Task: Add an event with the title Casual Conference: Industry Conference, date '2023/10/04', time 9:40 AM to 11:40 AM, logged in from the account softage.10@softage.netand send the event invitation to softage.8@softage.net and softage.9@softage.net. Set a reminder for the event 2 hour before
Action: Mouse moved to (80, 108)
Screenshot: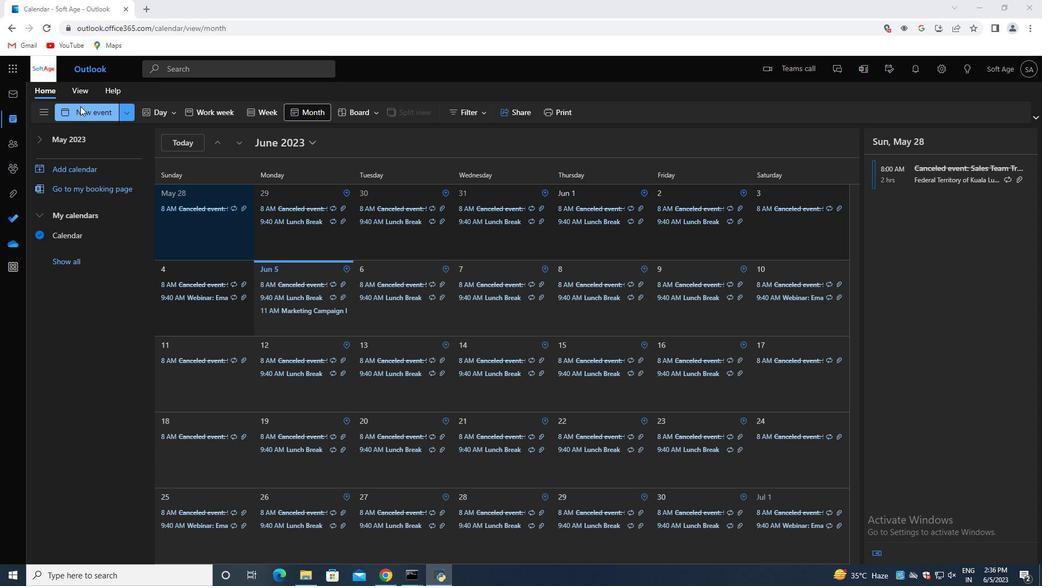 
Action: Mouse pressed left at (80, 108)
Screenshot: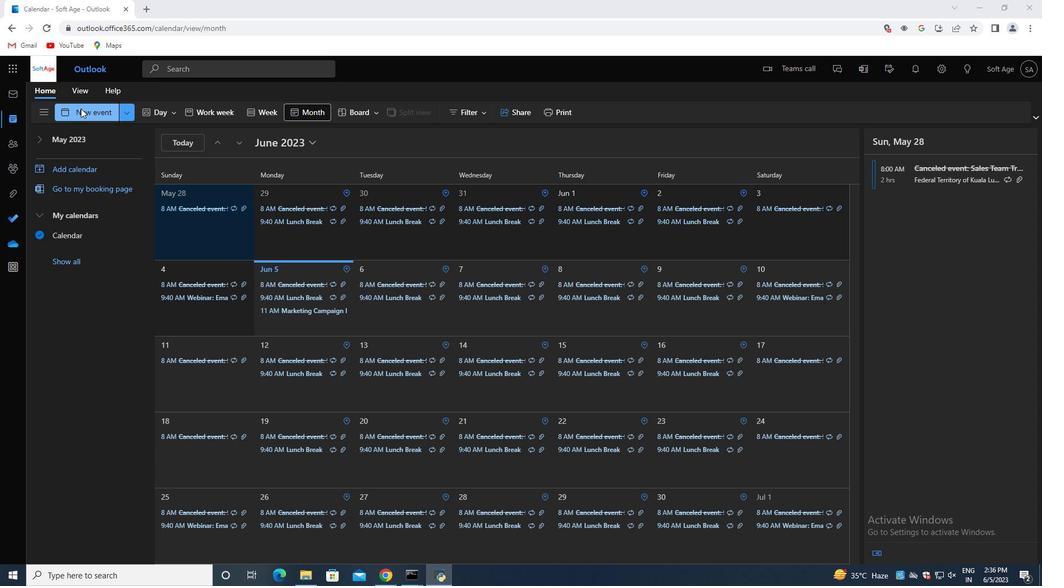 
Action: Mouse moved to (278, 180)
Screenshot: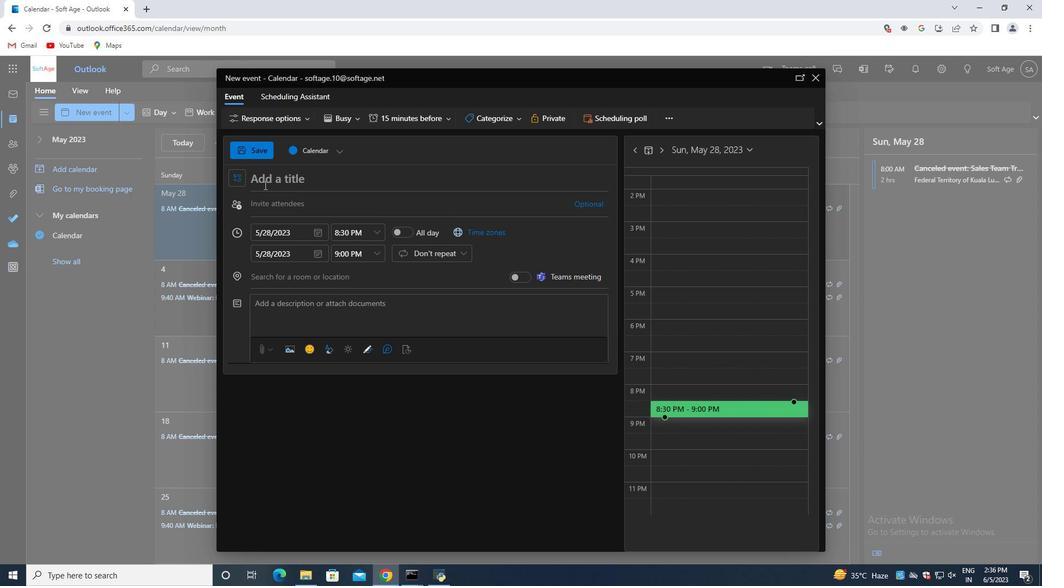 
Action: Mouse pressed left at (278, 180)
Screenshot: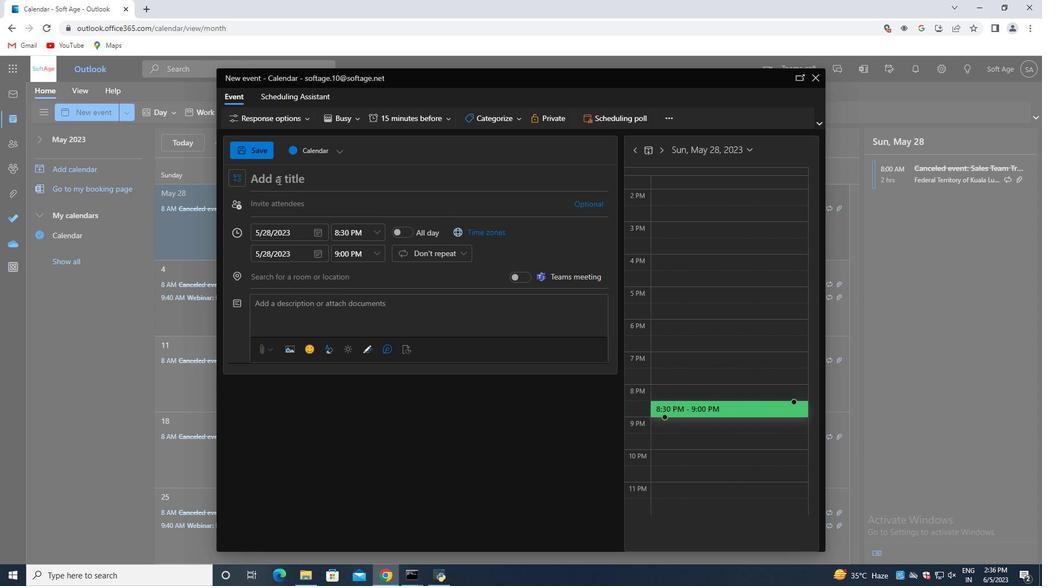 
Action: Key pressed <Key.shift>Casual<Key.space><Key.shift>Conference<Key.shift_r>:<Key.space><Key.shift>Industry<Key.space><Key.shift>Conference
Screenshot: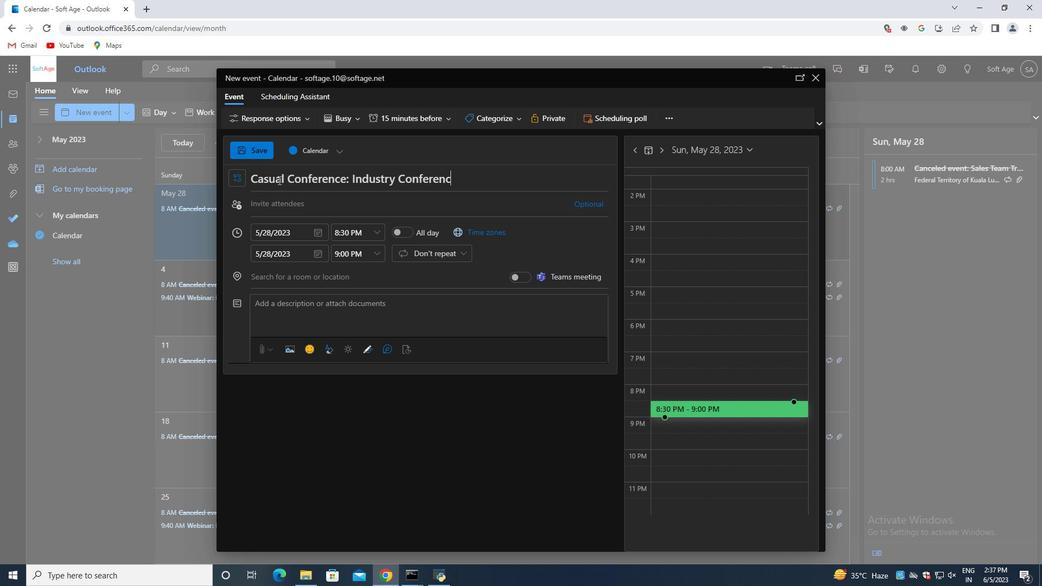 
Action: Mouse moved to (316, 234)
Screenshot: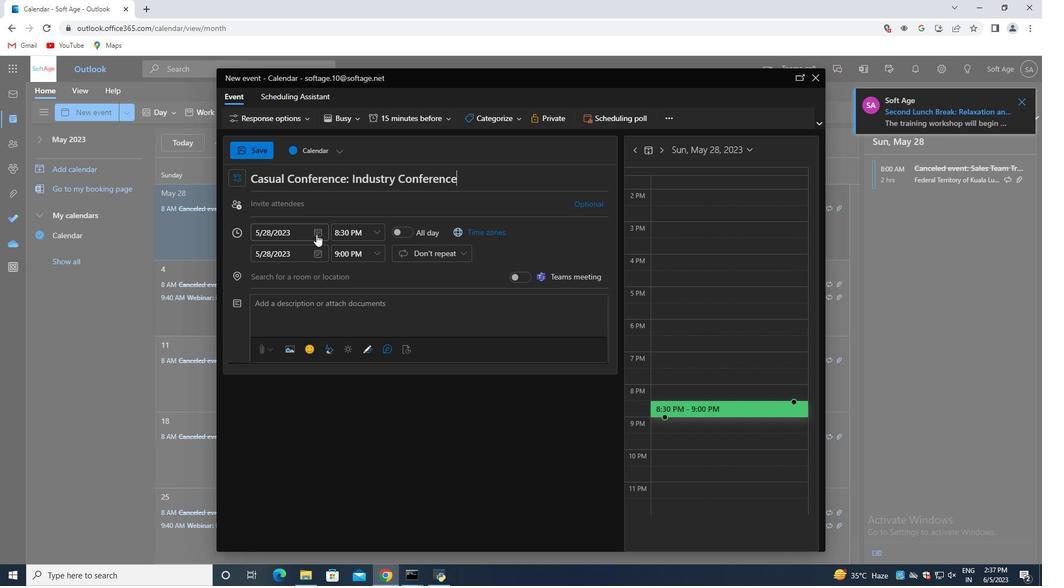 
Action: Mouse pressed left at (316, 234)
Screenshot: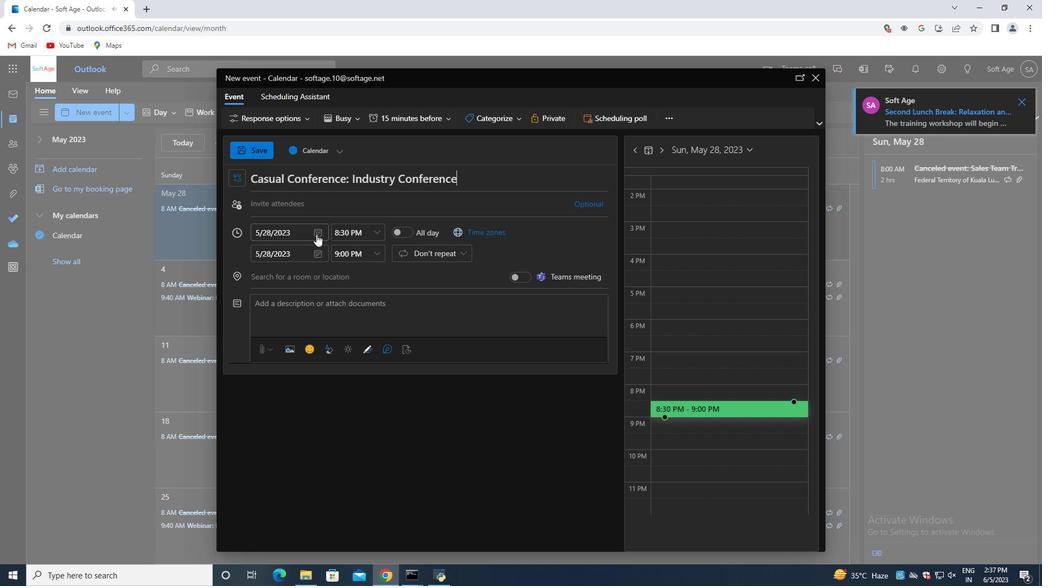 
Action: Mouse moved to (358, 255)
Screenshot: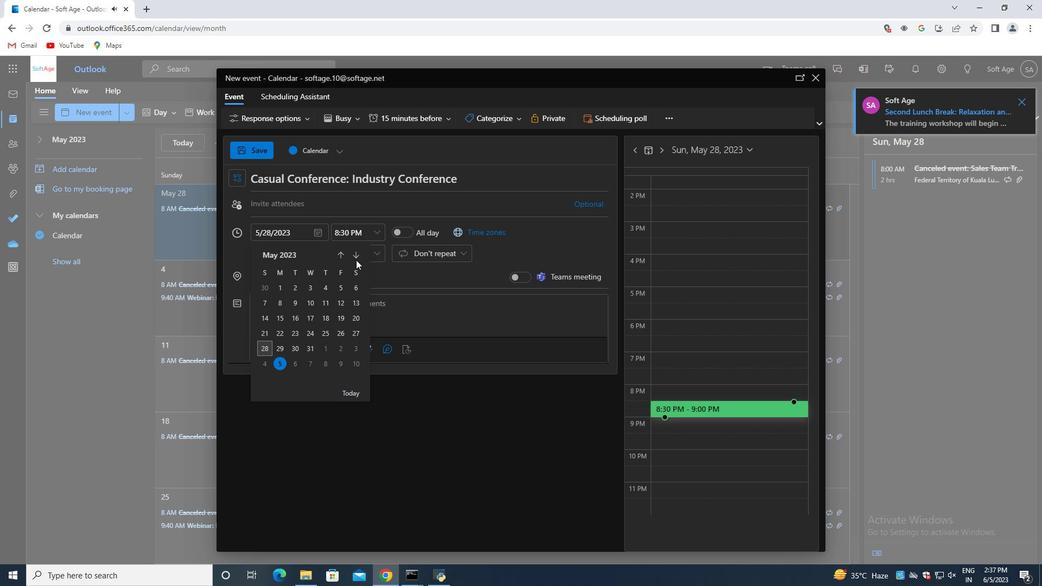 
Action: Mouse pressed left at (358, 255)
Screenshot: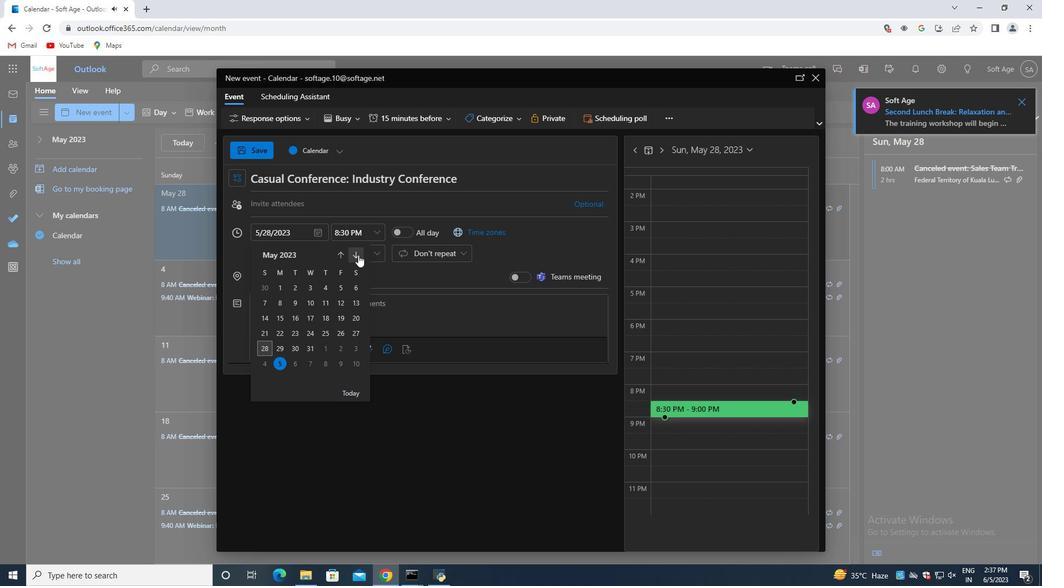 
Action: Mouse pressed left at (358, 255)
Screenshot: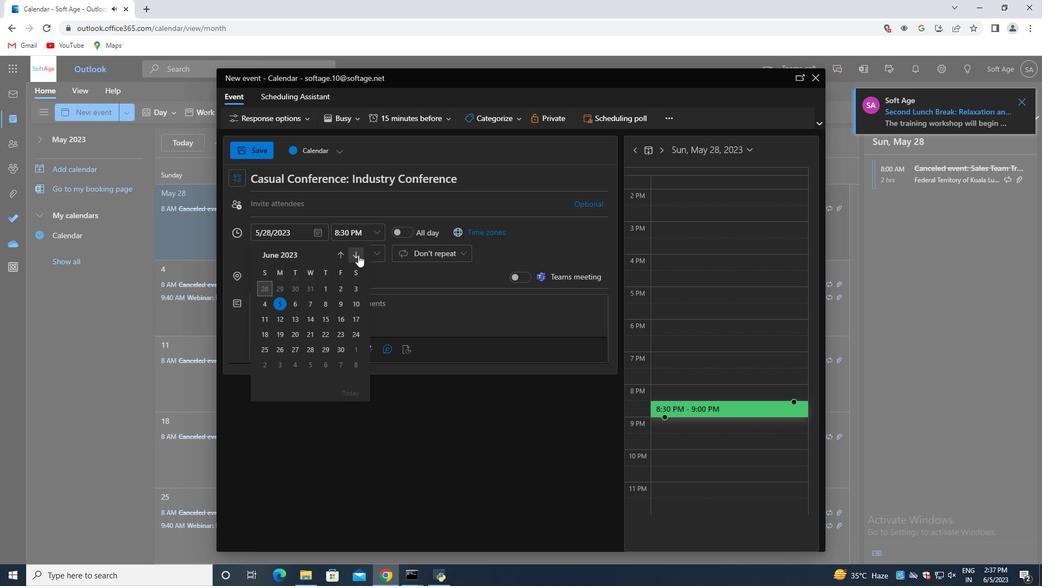 
Action: Mouse pressed left at (358, 255)
Screenshot: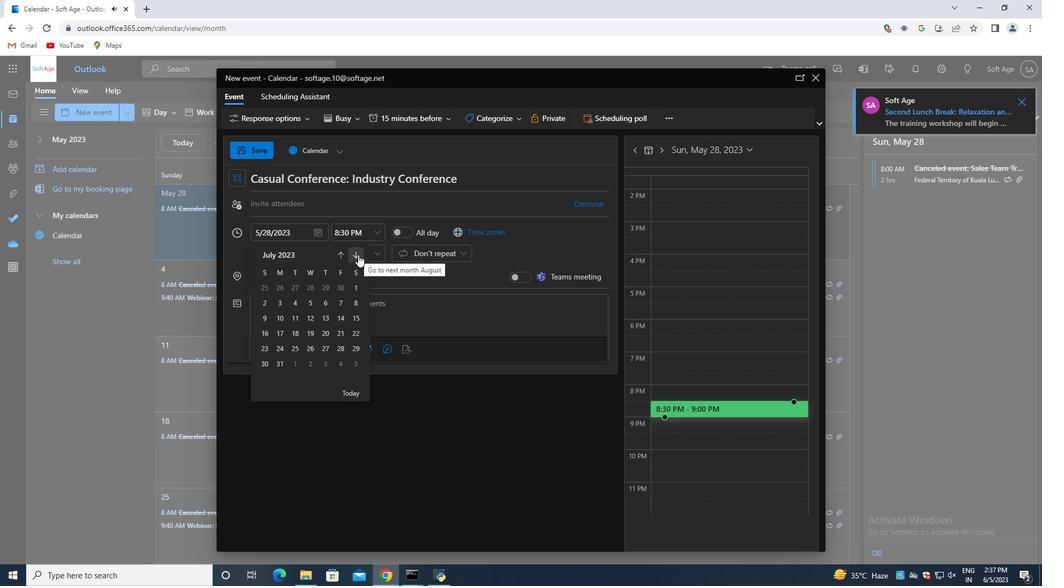 
Action: Mouse pressed left at (358, 255)
Screenshot: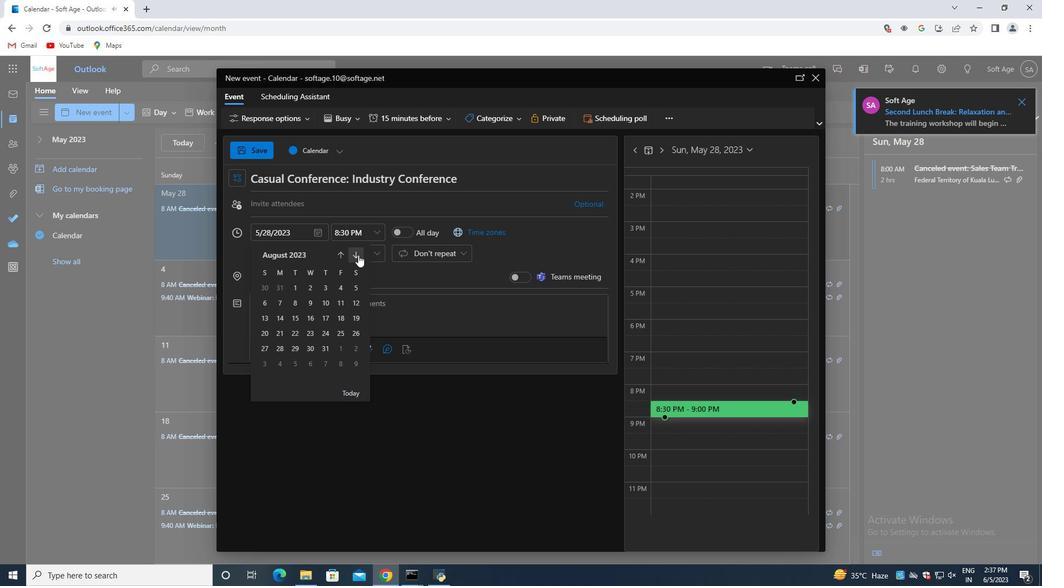 
Action: Mouse pressed left at (358, 255)
Screenshot: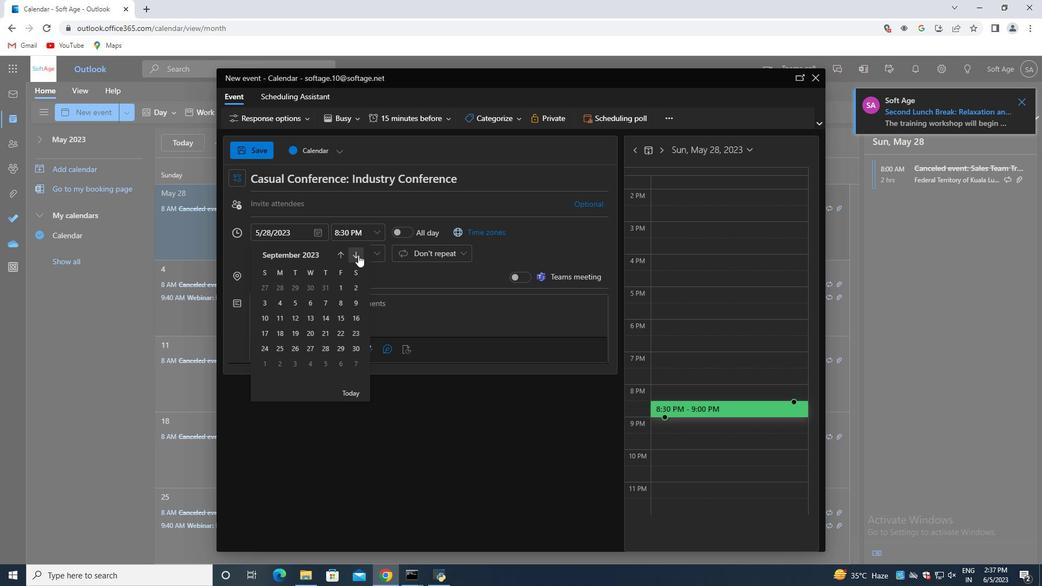 
Action: Mouse moved to (312, 286)
Screenshot: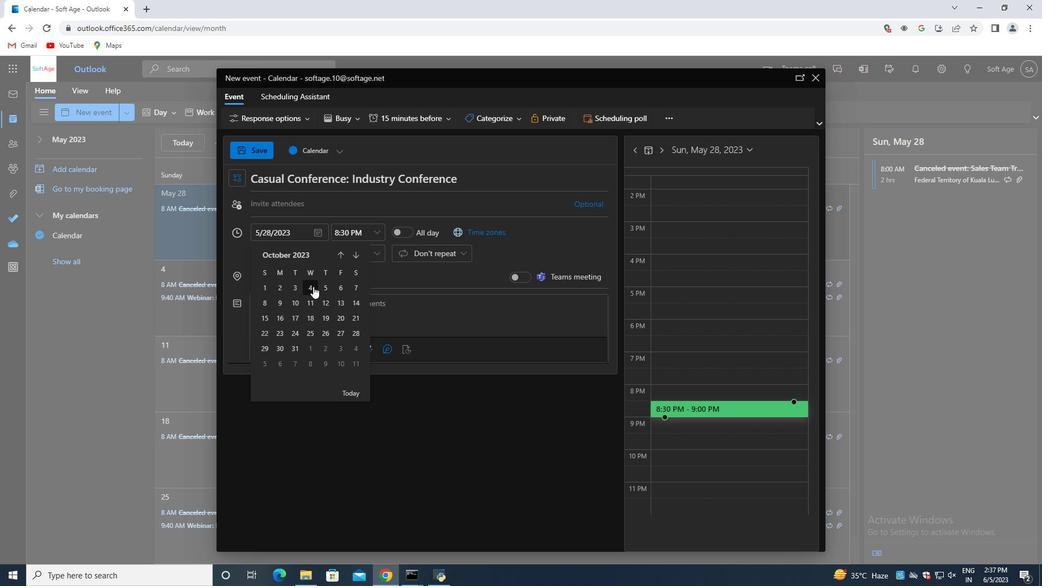 
Action: Mouse pressed left at (312, 286)
Screenshot: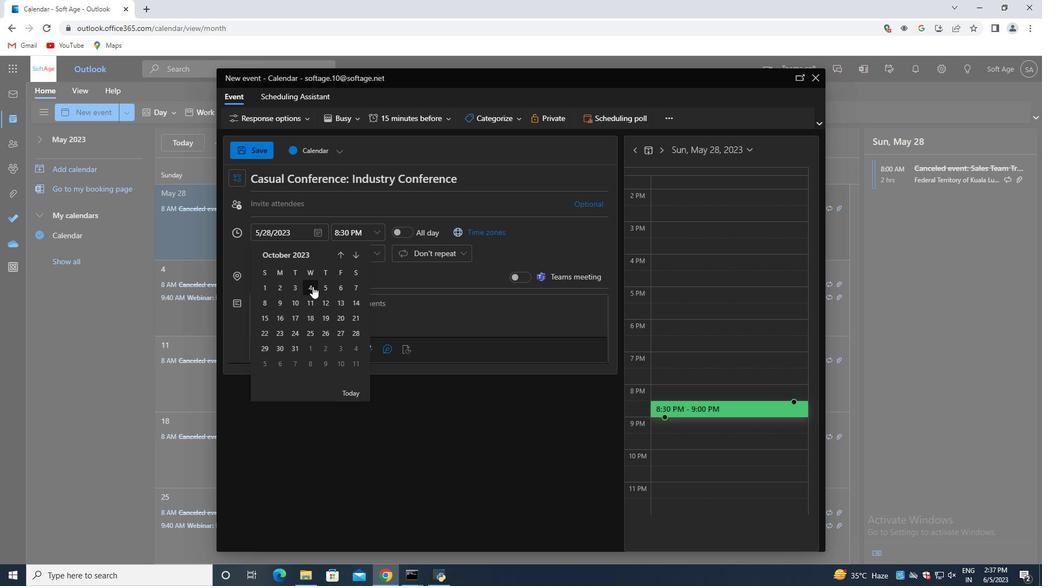 
Action: Mouse moved to (376, 235)
Screenshot: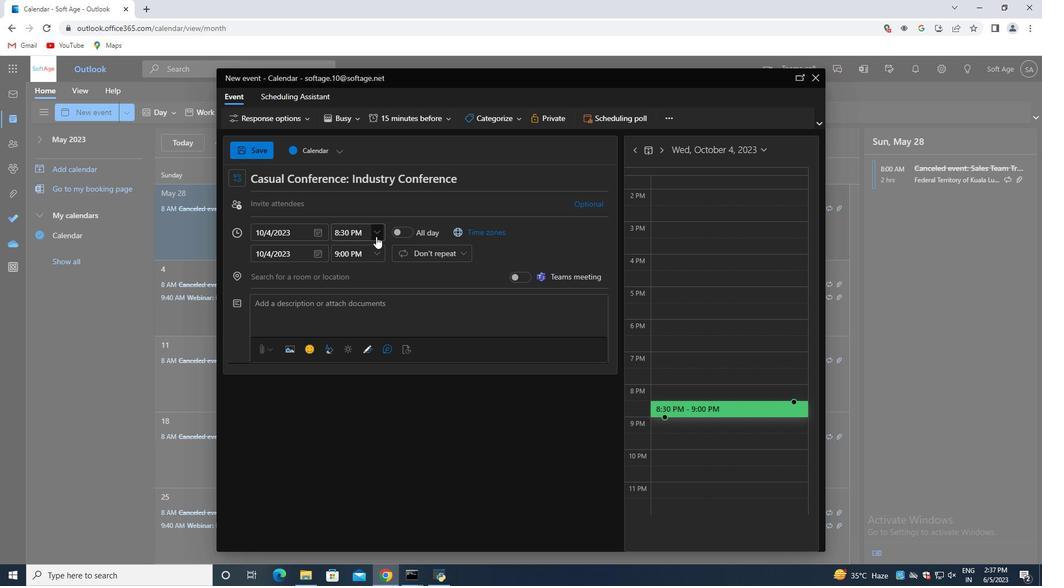 
Action: Mouse pressed left at (376, 235)
Screenshot: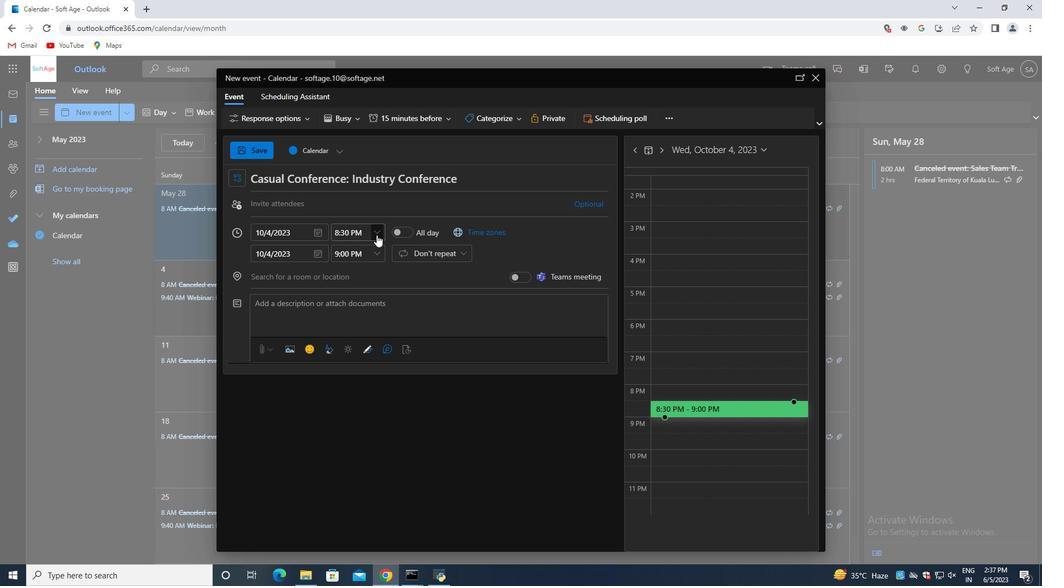 
Action: Mouse moved to (393, 254)
Screenshot: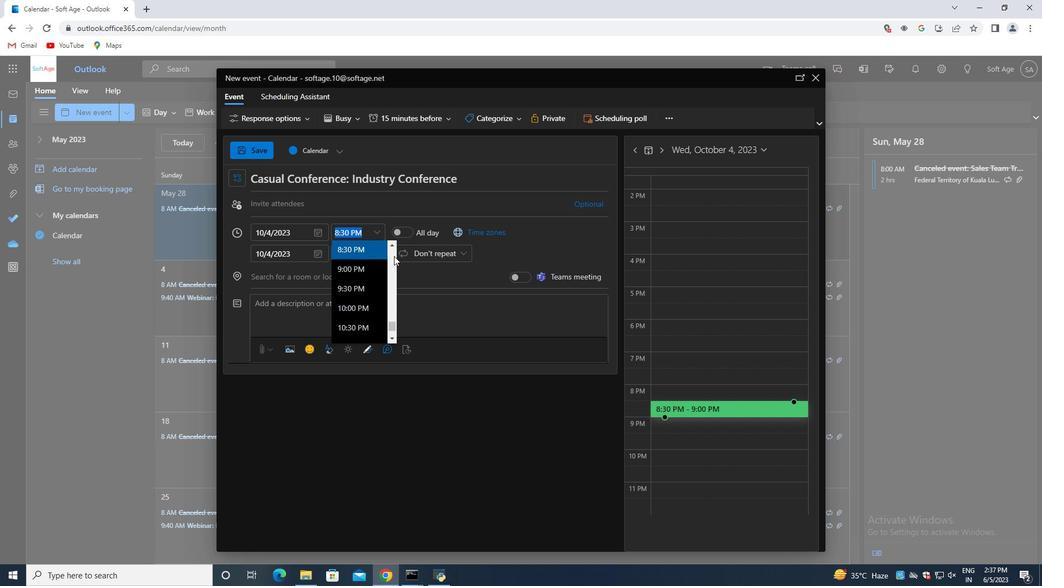 
Action: Key pressed <Key.backspace>9<Key.shift_r>:40<Key.space><Key.shift>AM<Key.enter>
Screenshot: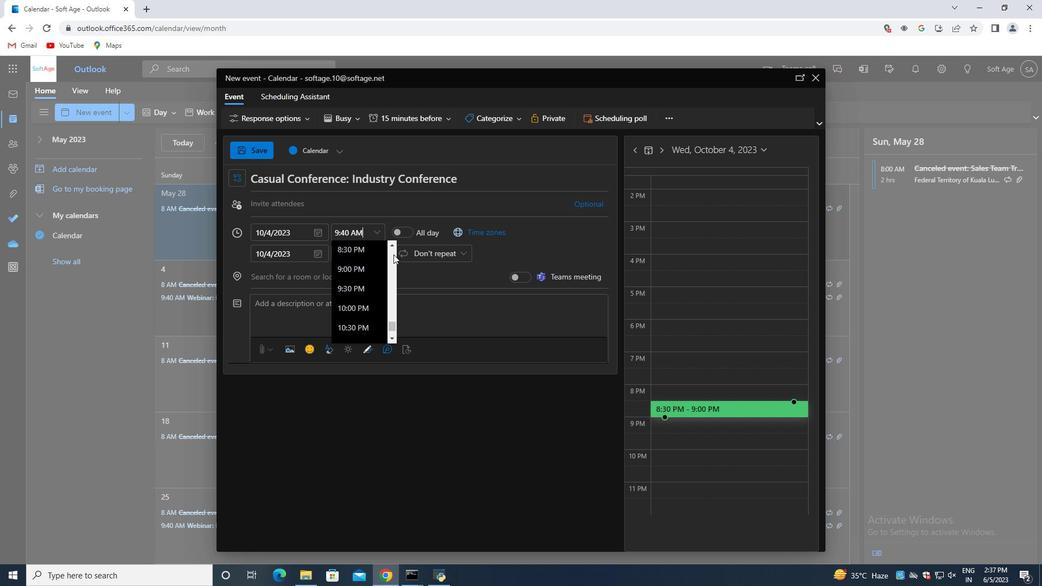 
Action: Mouse moved to (378, 252)
Screenshot: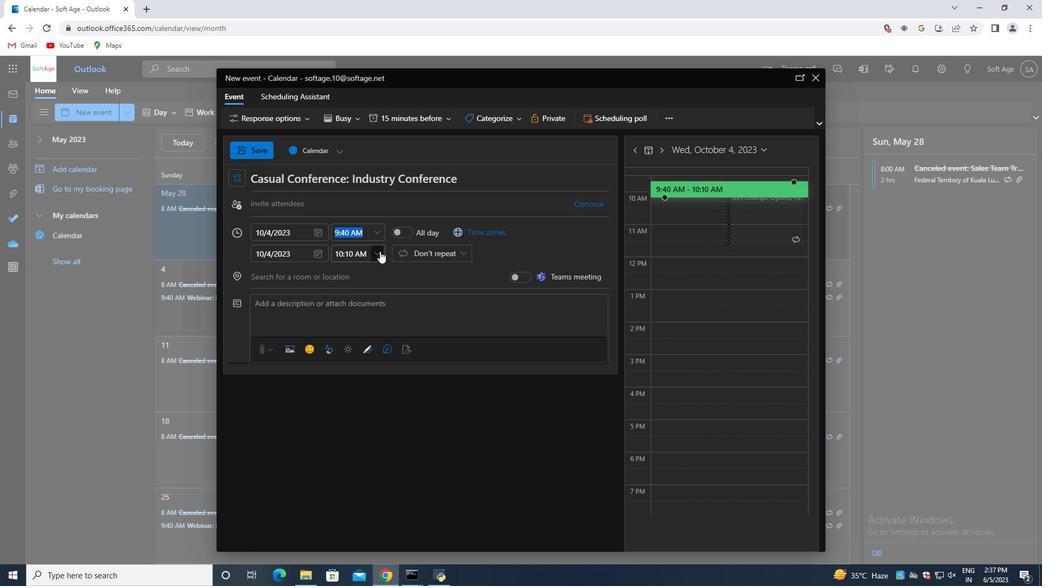 
Action: Mouse pressed left at (378, 252)
Screenshot: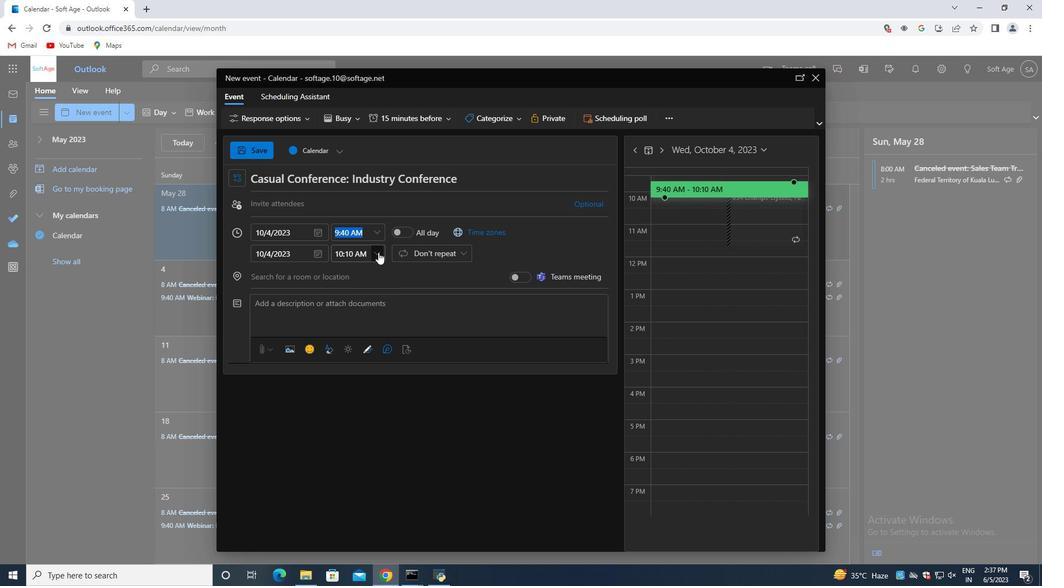 
Action: Mouse moved to (352, 329)
Screenshot: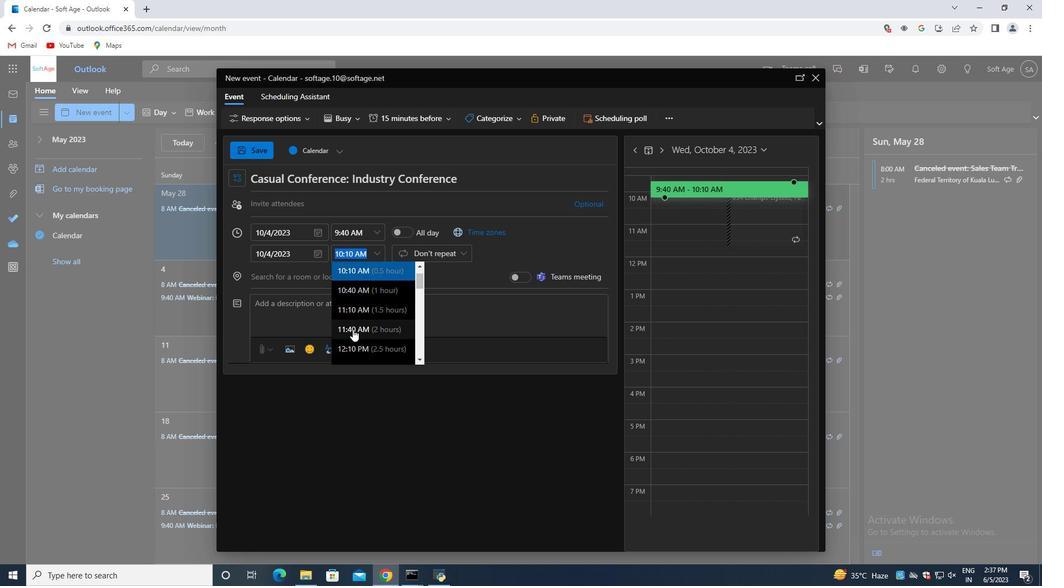 
Action: Mouse pressed left at (352, 329)
Screenshot: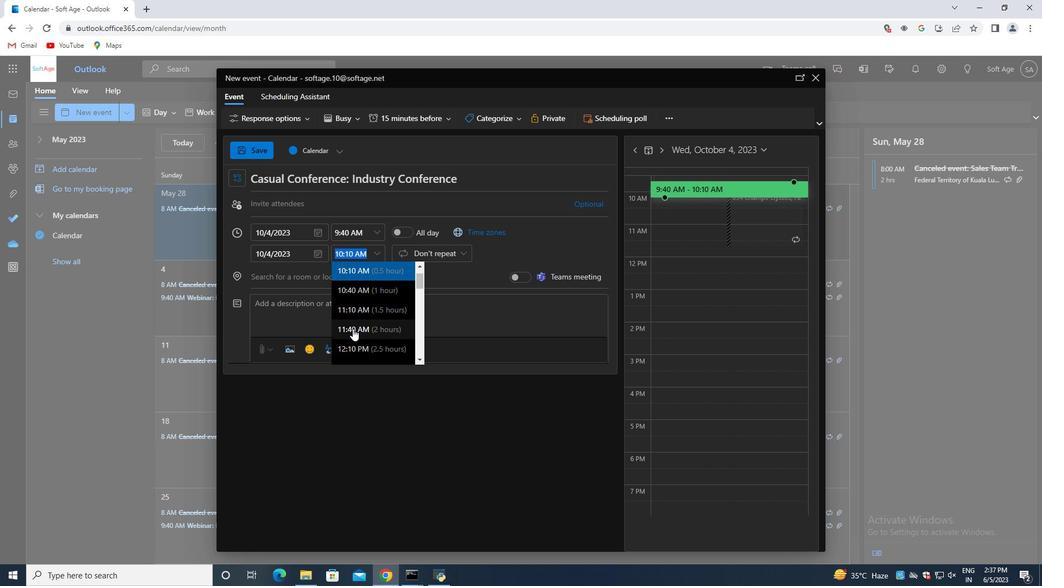 
Action: Mouse moved to (329, 204)
Screenshot: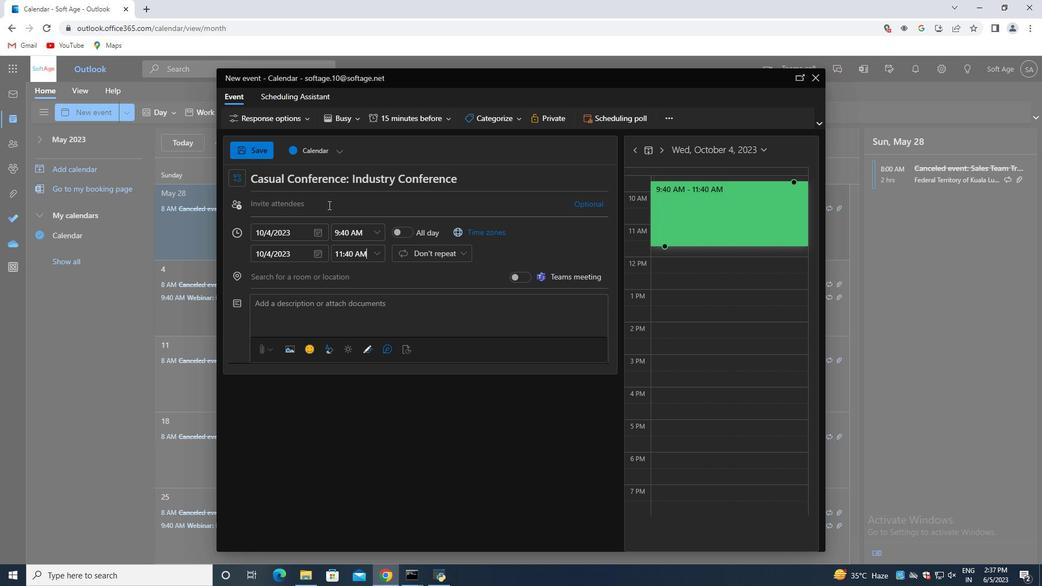 
Action: Mouse pressed left at (329, 204)
Screenshot: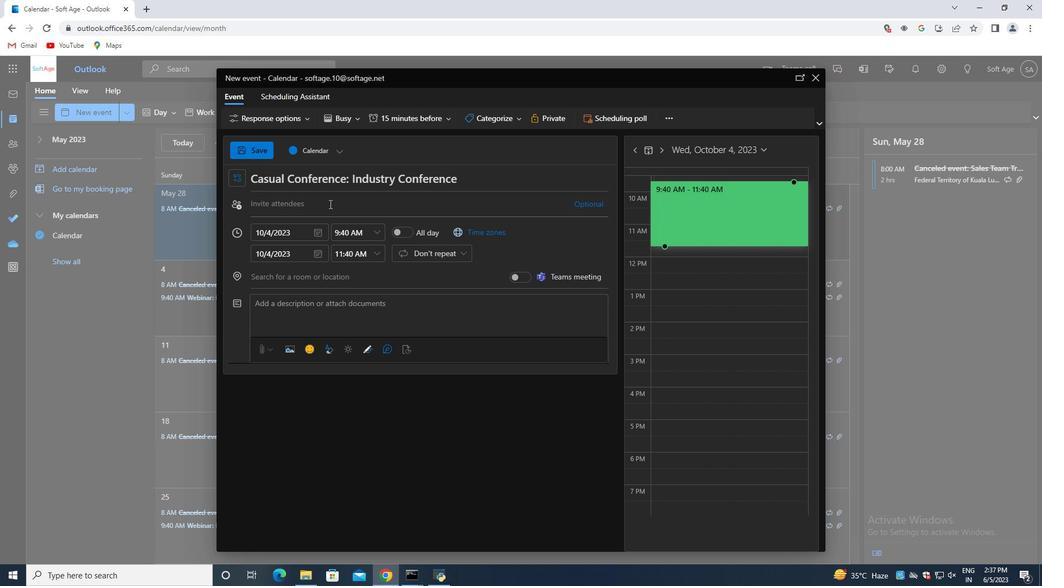 
Action: Key pressed softage.8<Key.shift>@softage.net<Key.enter>softage.9<Key.shift>@softage.net<Key.enter>
Screenshot: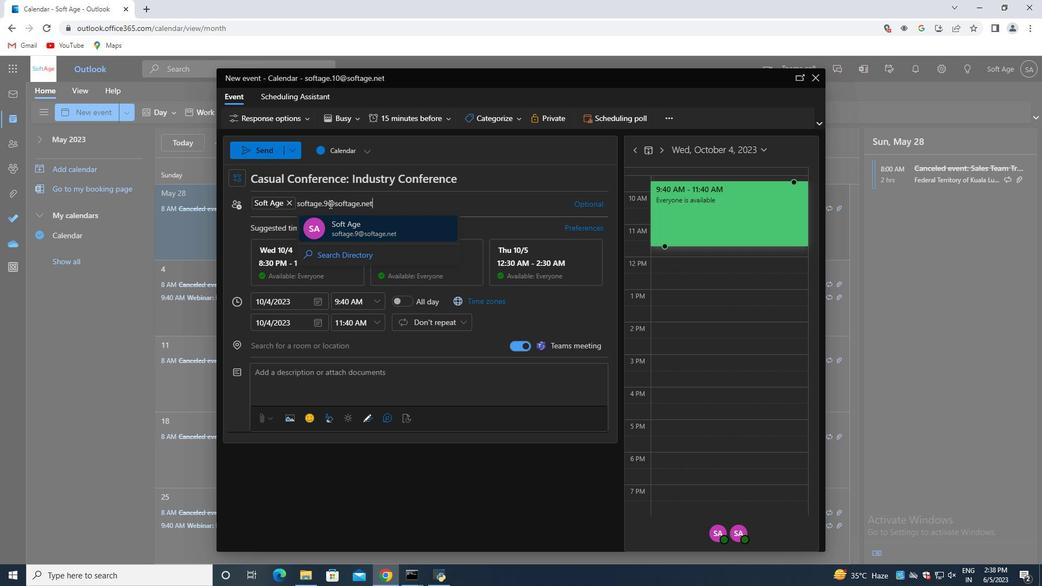 
Action: Mouse moved to (419, 119)
Screenshot: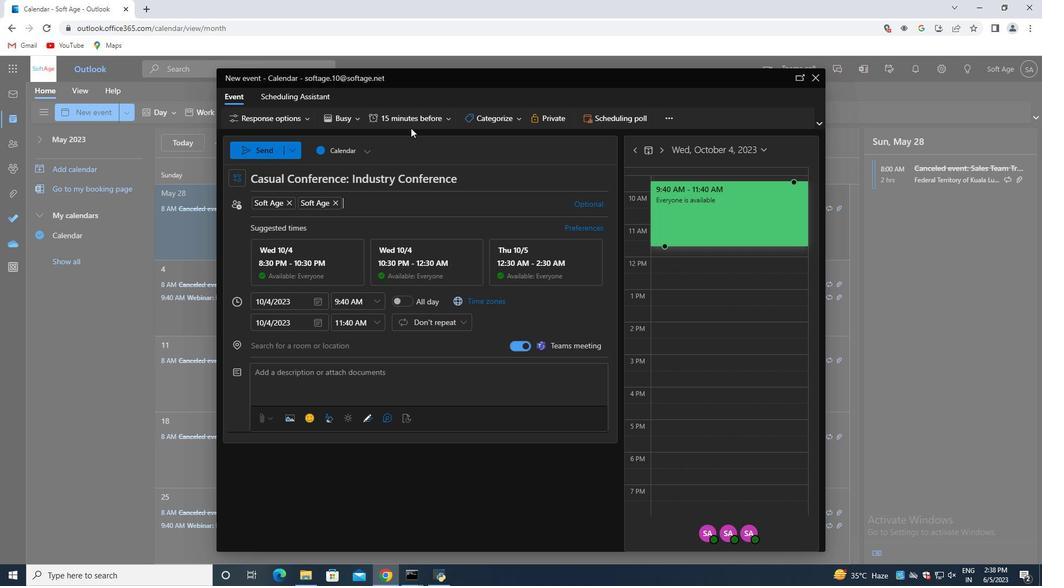 
Action: Mouse pressed left at (419, 119)
Screenshot: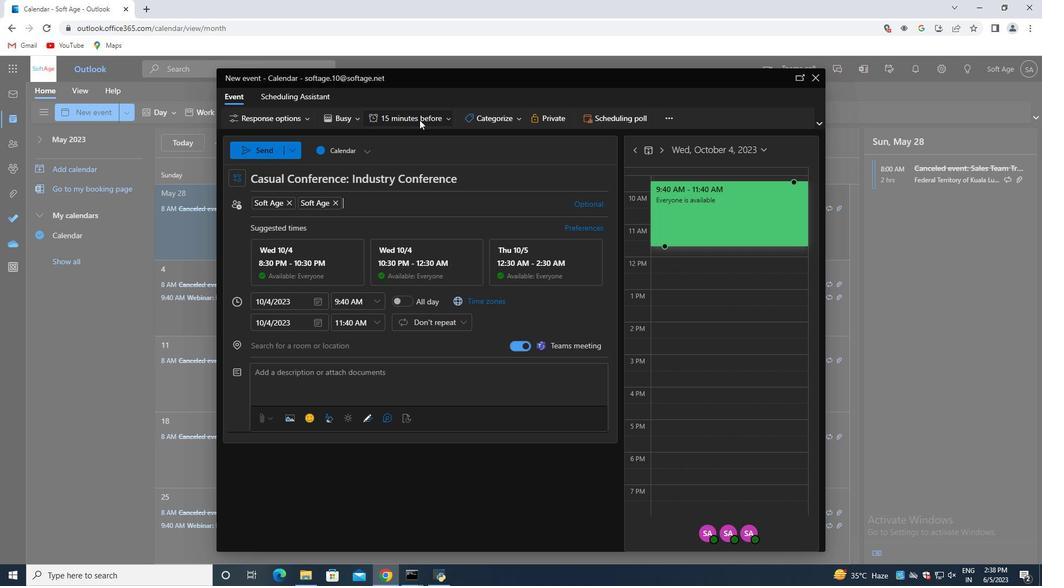 
Action: Mouse moved to (415, 260)
Screenshot: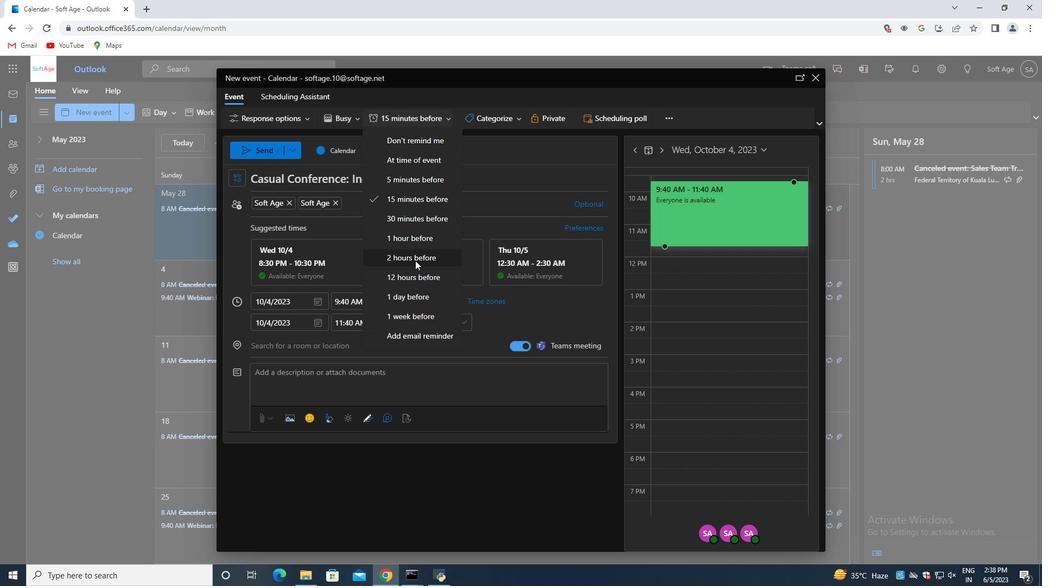 
Action: Mouse pressed left at (415, 260)
Screenshot: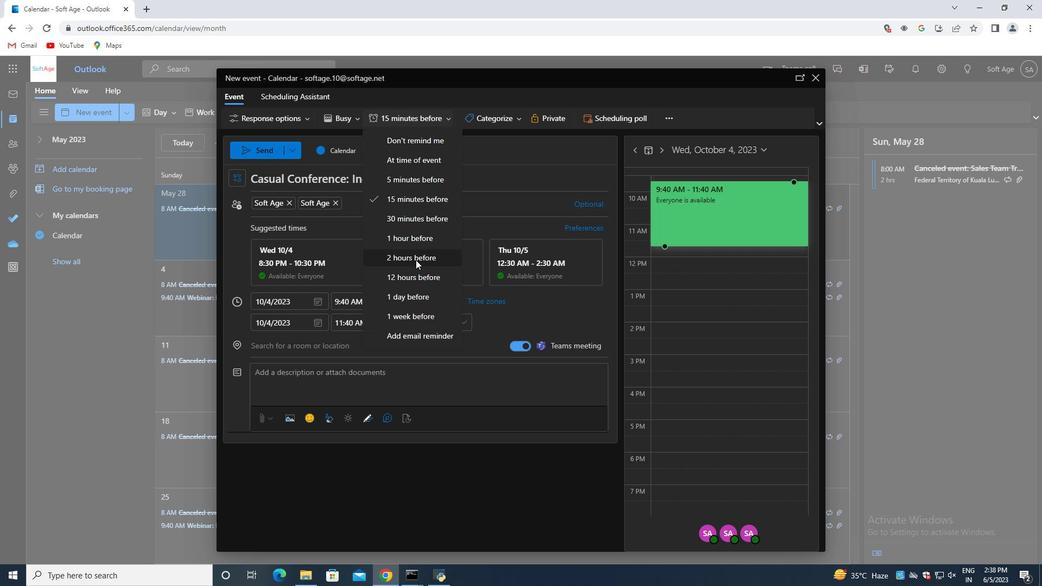 
Action: Mouse moved to (259, 149)
Screenshot: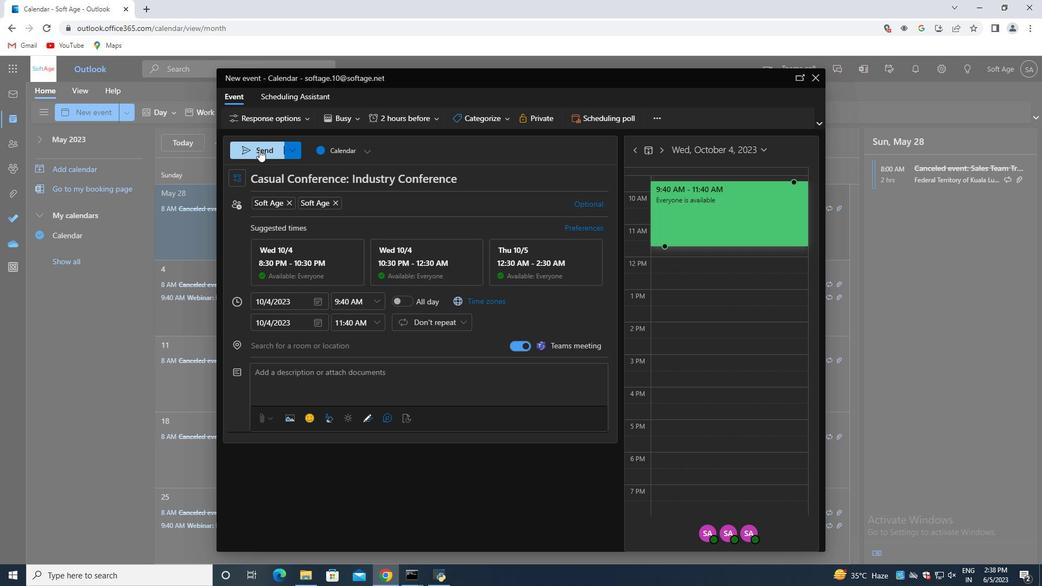 
Action: Mouse pressed left at (259, 149)
Screenshot: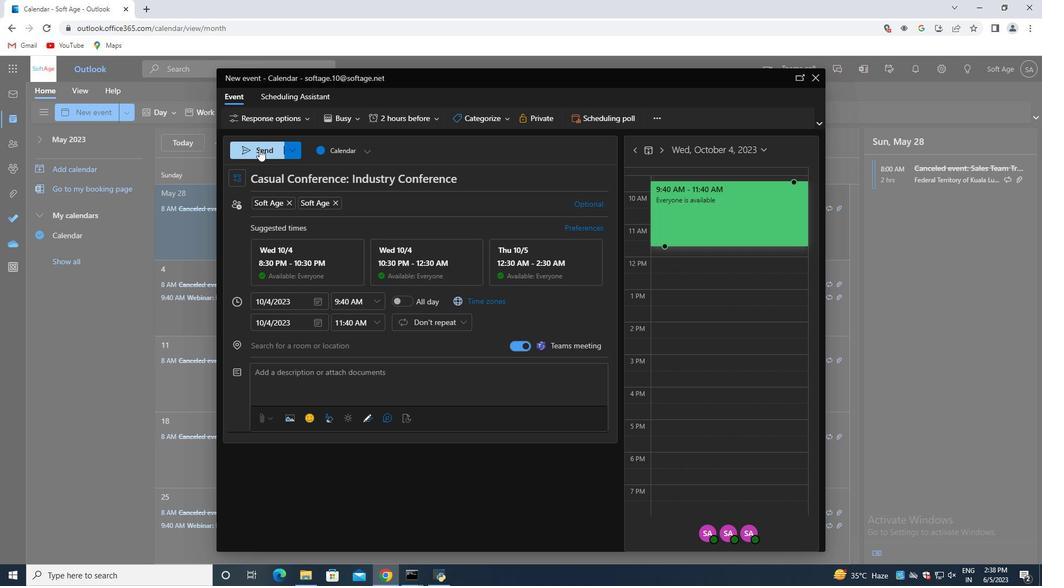 
